 Task: Change the board title to "Project Task Board".
Action: Mouse pressed left at (357, 72)
Screenshot: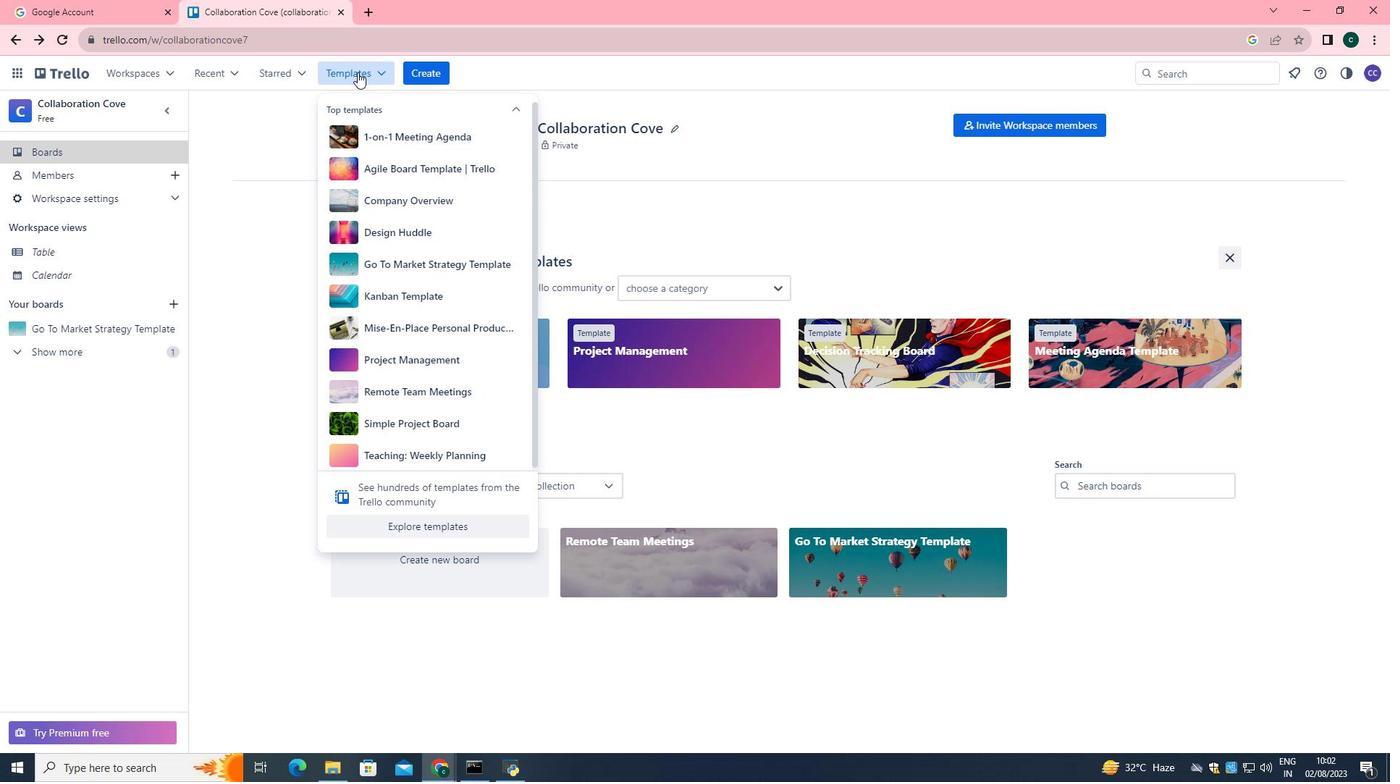 
Action: Mouse moved to (408, 423)
Screenshot: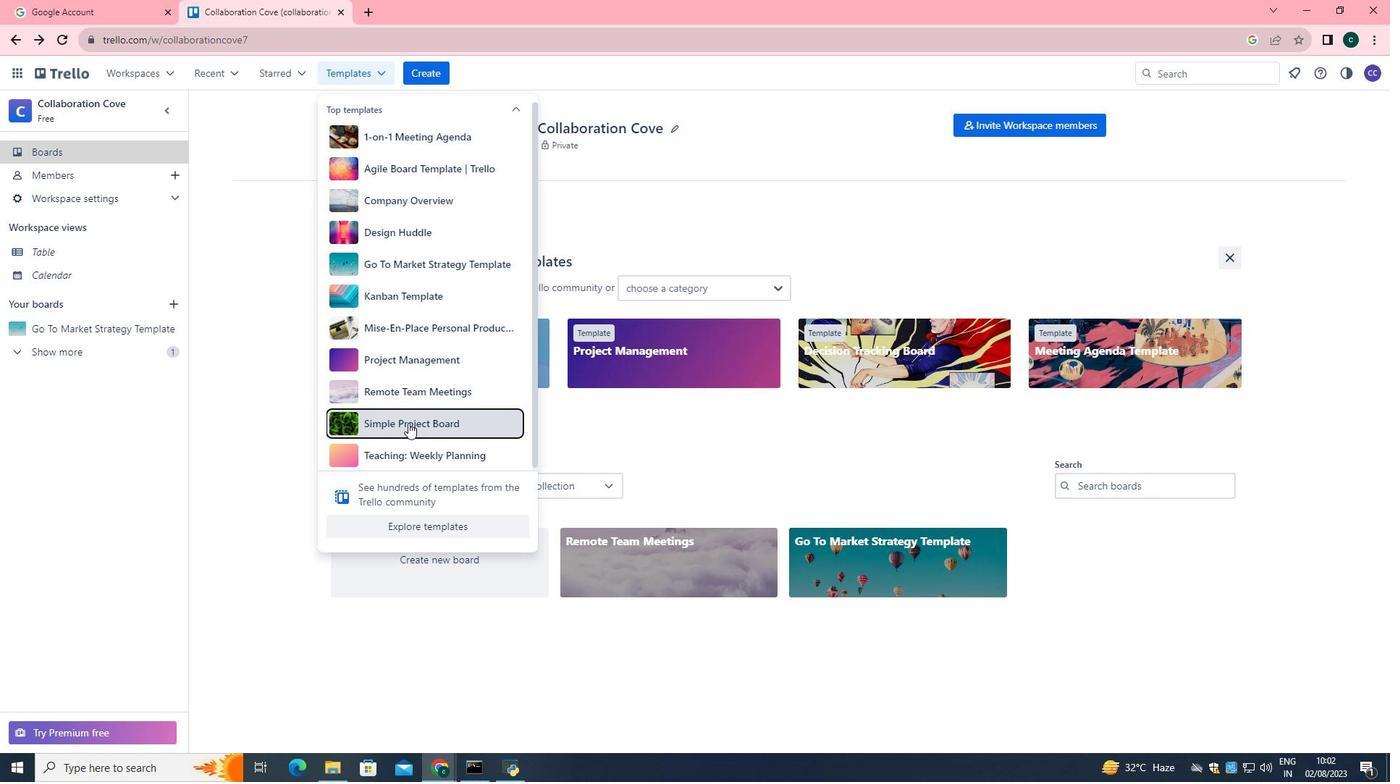 
Action: Mouse pressed left at (408, 423)
Screenshot: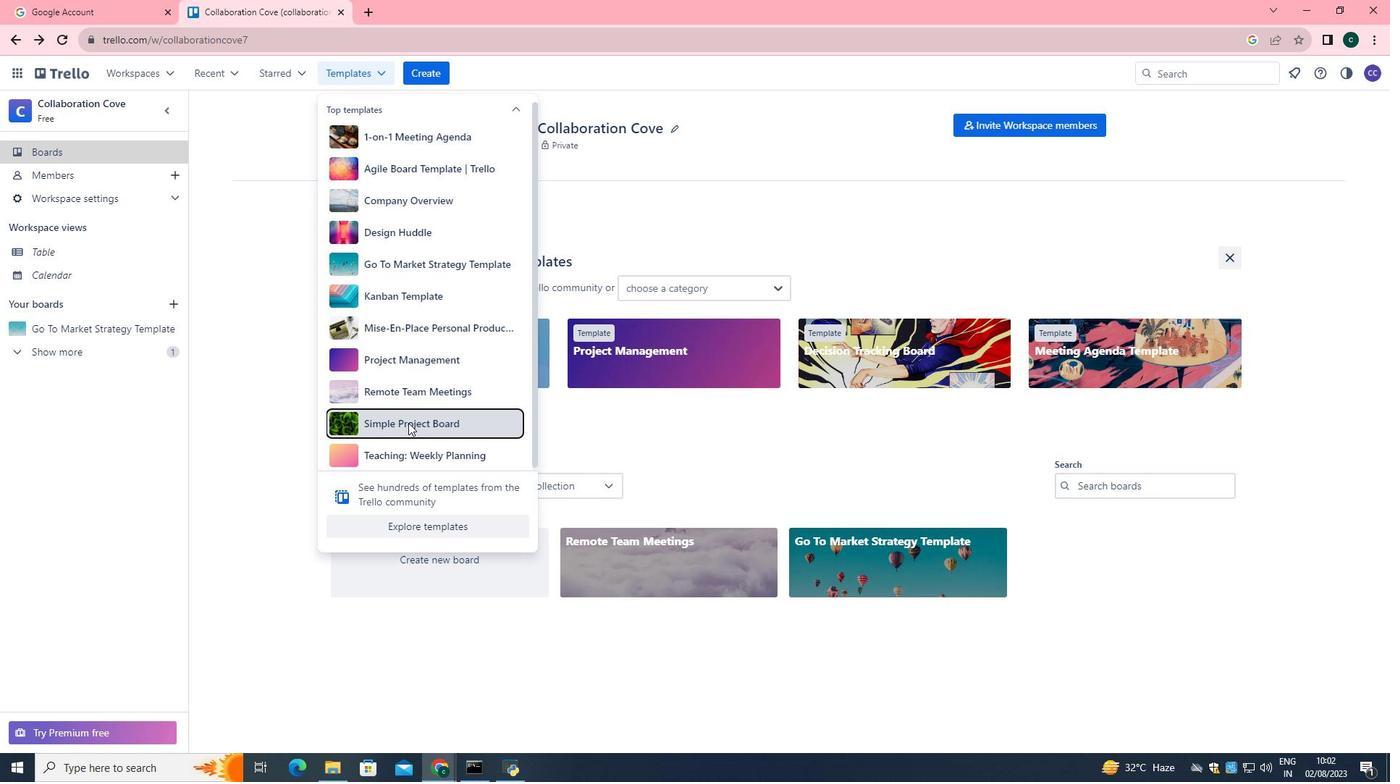 
Action: Mouse moved to (471, 228)
Screenshot: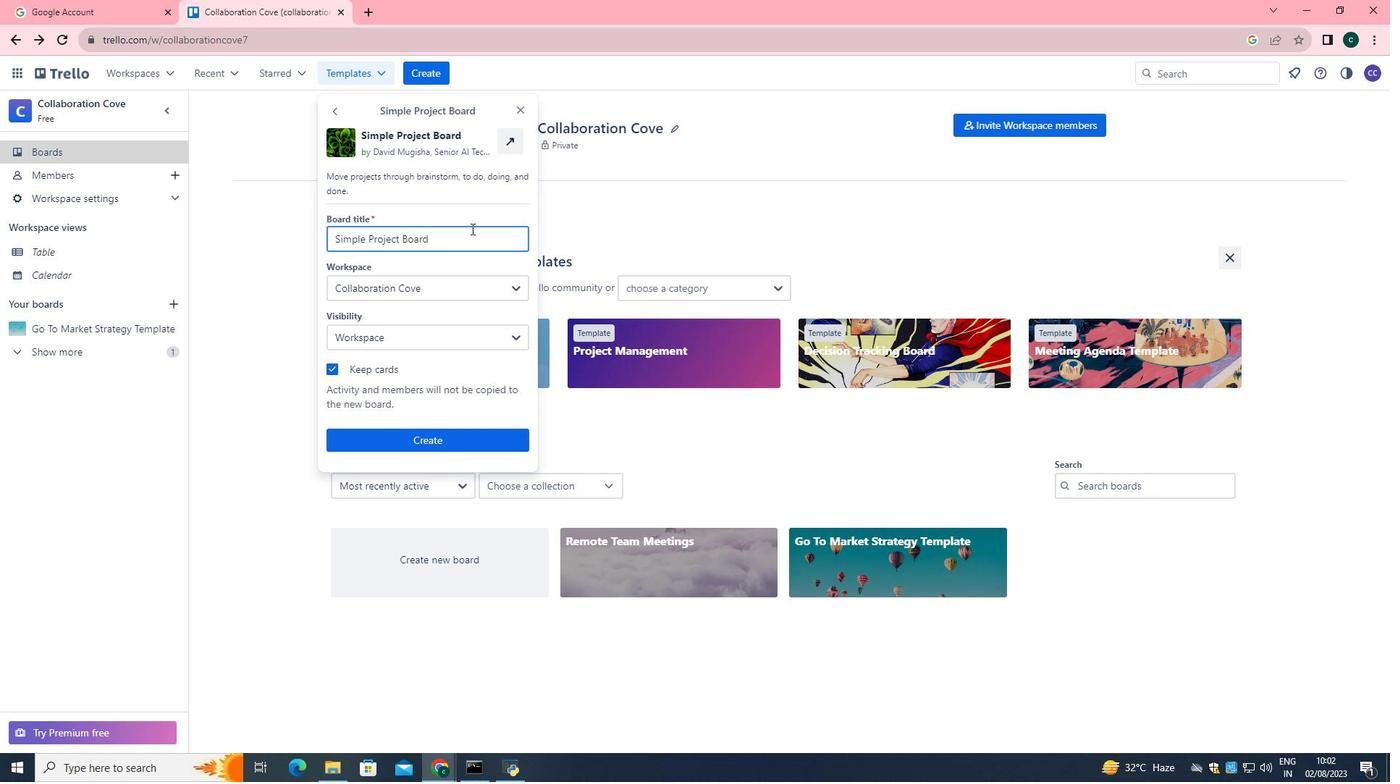 
Action: Key pressed <Key.backspace><Key.backspace><Key.backspace><Key.backspace><Key.backspace><Key.backspace><Key.backspace><Key.backspace><Key.backspace><Key.backspace><Key.backspace><Key.backspace><Key.backspace><Key.backspace><Key.backspace><Key.backspace><Key.backspace><Key.backspace><Key.backspace><Key.backspace><Key.shift><Key.shift><Key.shift><Key.shift><Key.shift><Key.shift><Key.shift>Project<Key.space><Key.shift>Task<Key.space><Key.shift>Board
Screenshot: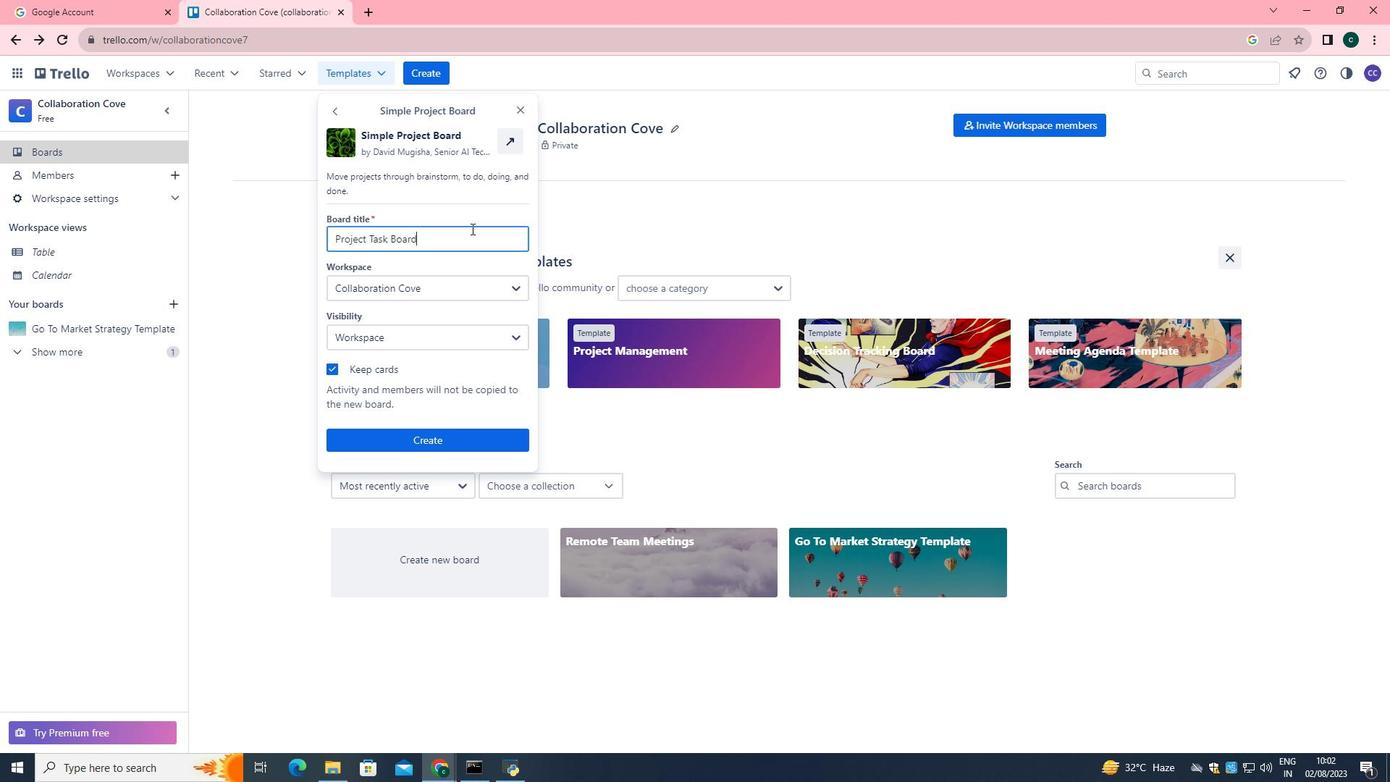 
